 Task: Log work in the project WorthyTech for the issue 'Develop a new tool for automated testing of webhooks and APIs' spent time as '6w 6d 2h 45m' and remaining time as '4w 6d 18h 50m' and clone the issue. Now add the issue to the epic 'Cloud Security Compliance'.
Action: Mouse moved to (629, 297)
Screenshot: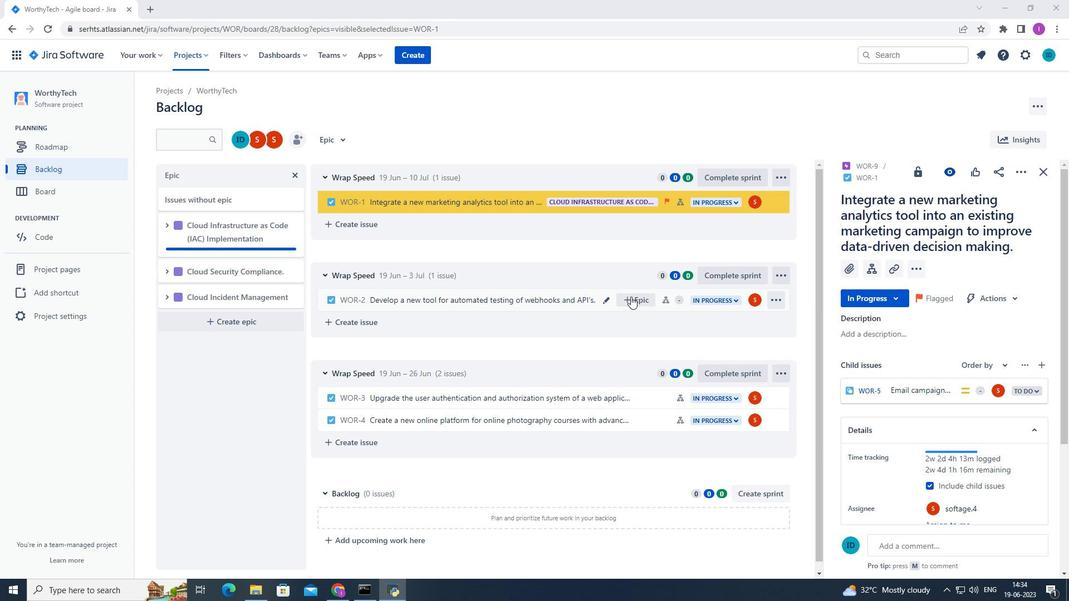 
Action: Mouse pressed left at (629, 297)
Screenshot: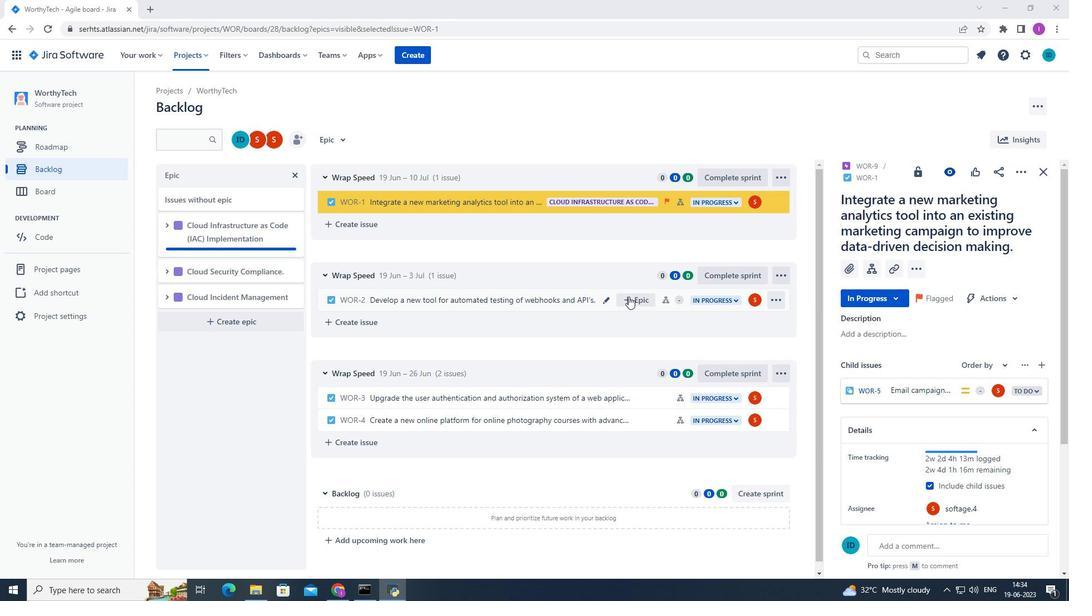 
Action: Mouse moved to (602, 257)
Screenshot: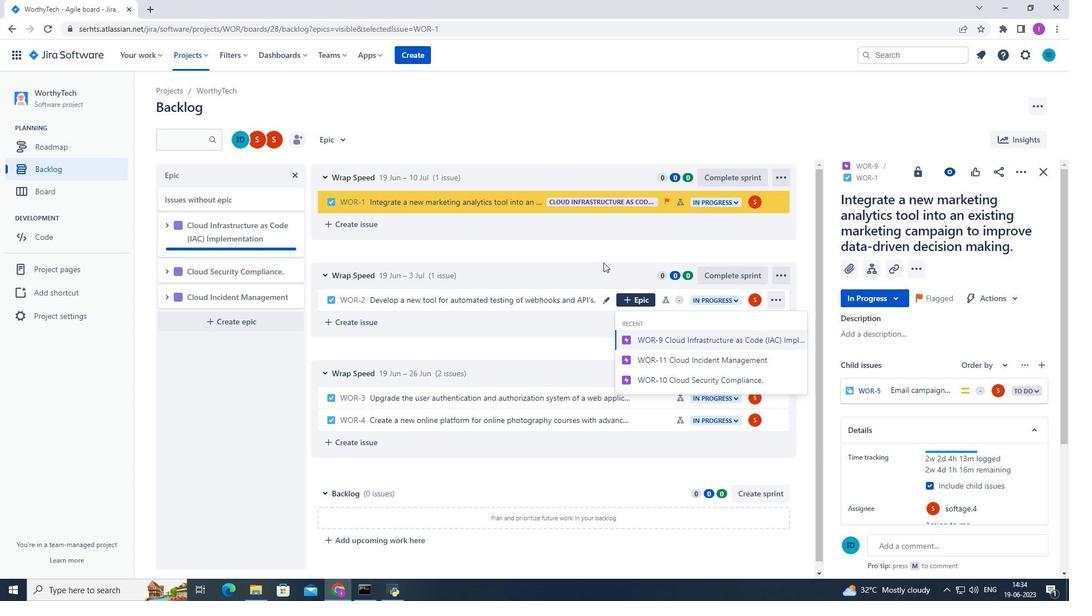 
Action: Mouse pressed left at (602, 257)
Screenshot: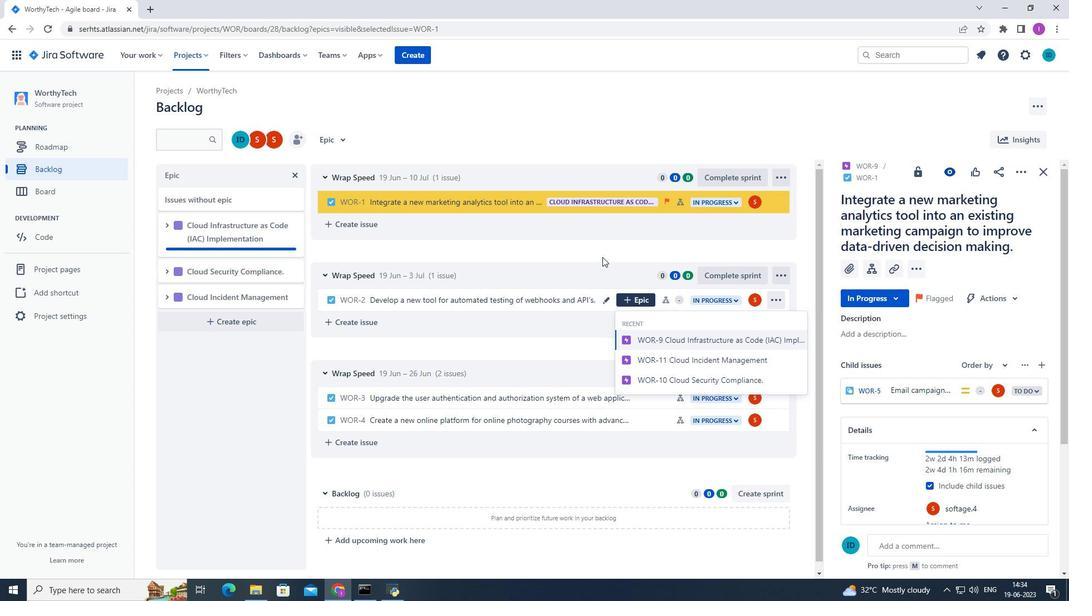 
Action: Mouse moved to (590, 292)
Screenshot: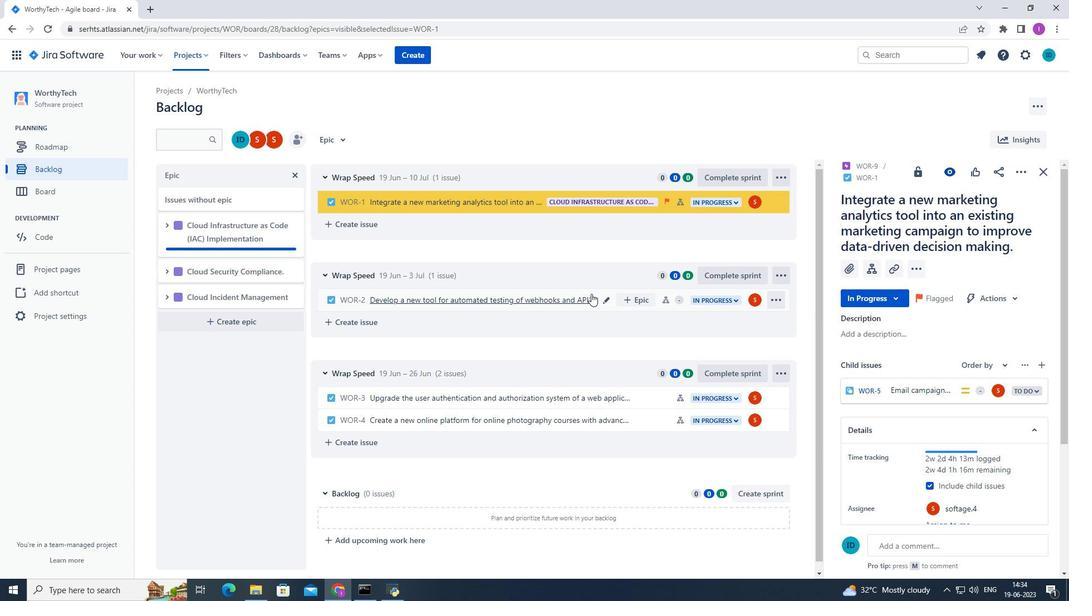 
Action: Mouse pressed left at (590, 292)
Screenshot: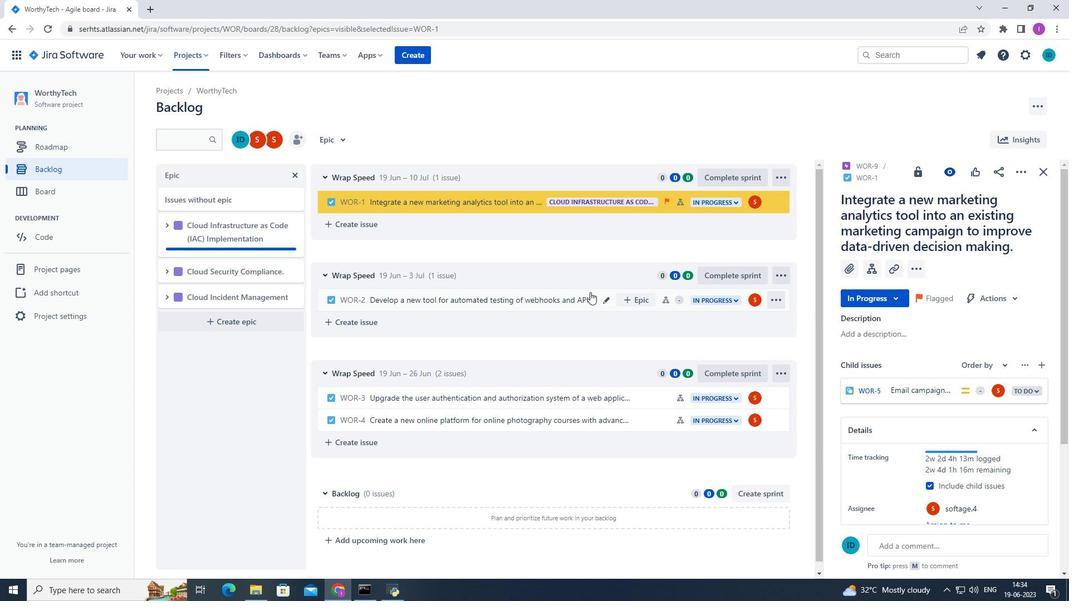 
Action: Mouse moved to (1028, 173)
Screenshot: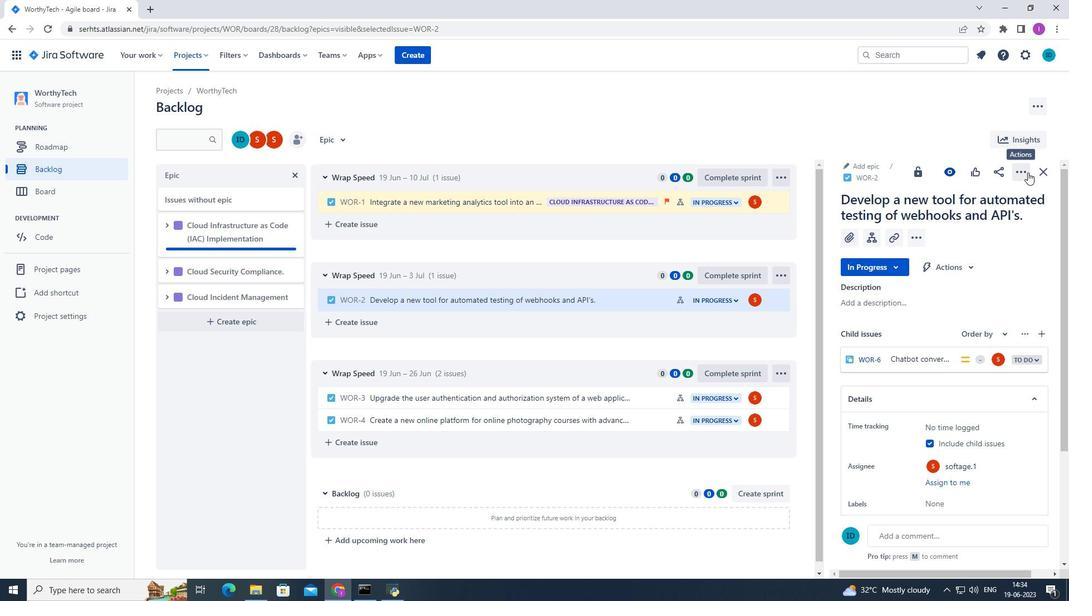 
Action: Mouse pressed left at (1028, 173)
Screenshot: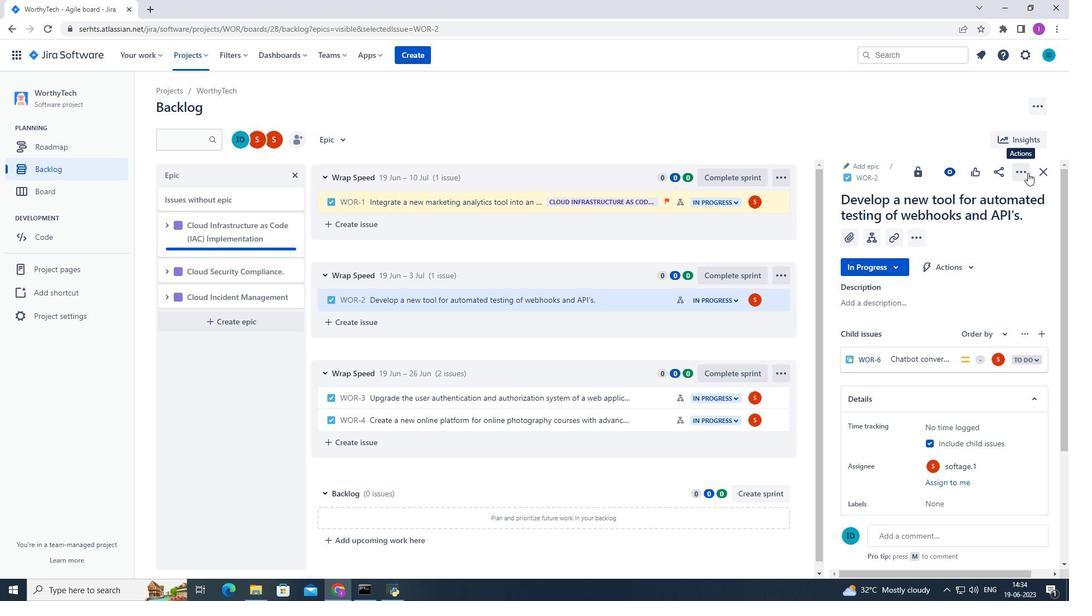 
Action: Mouse moved to (965, 207)
Screenshot: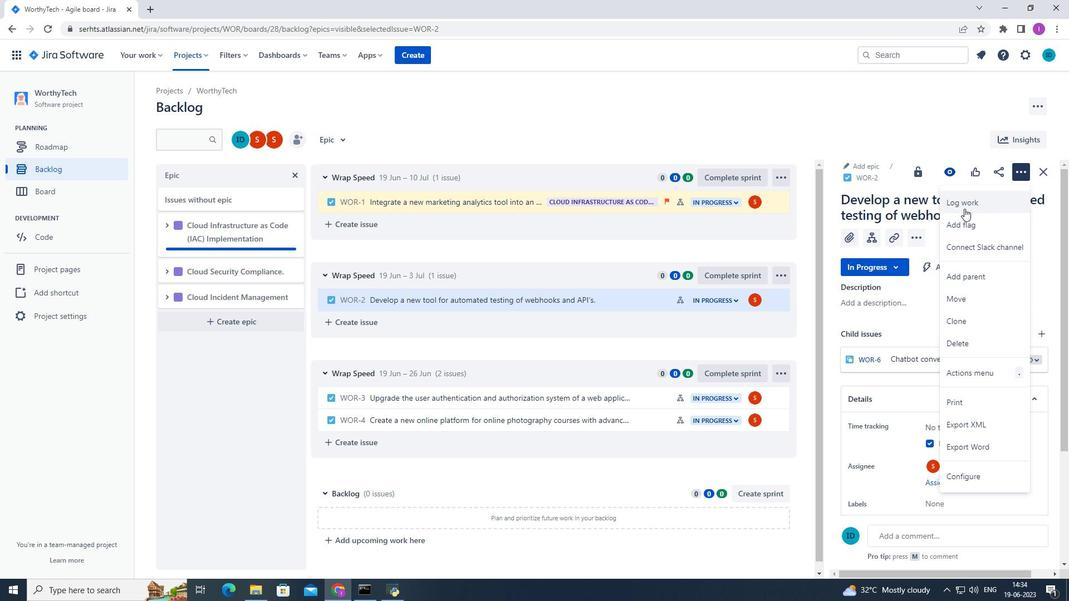 
Action: Mouse pressed left at (965, 207)
Screenshot: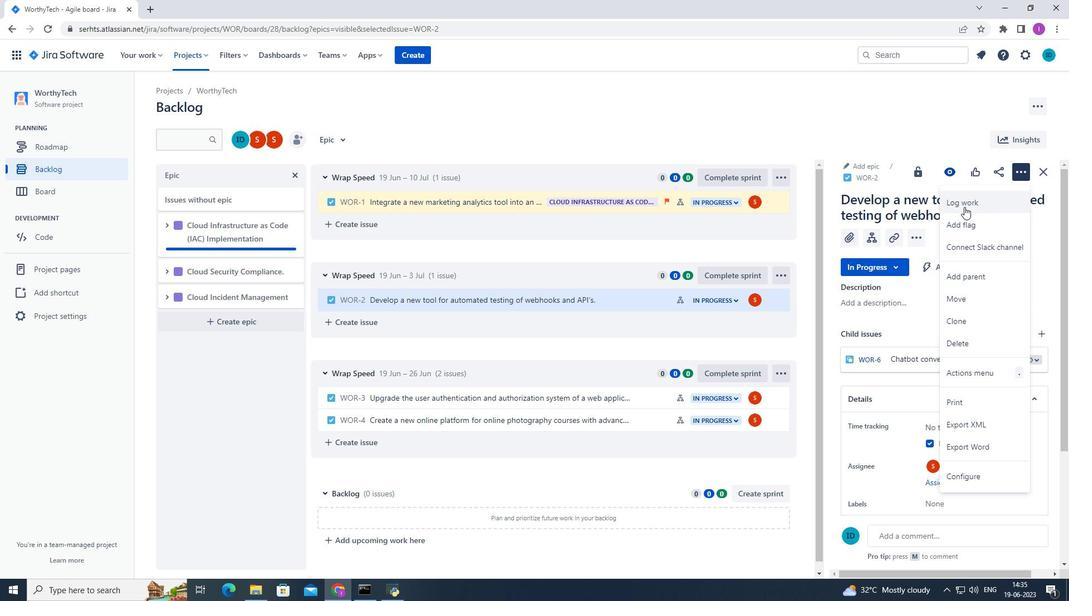 
Action: Mouse moved to (454, 169)
Screenshot: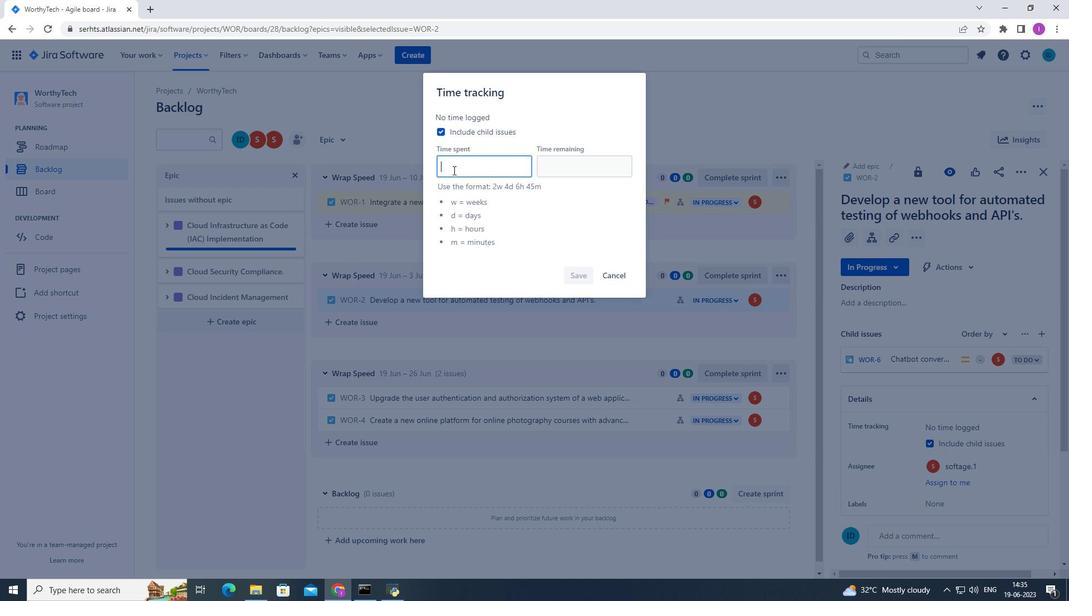 
Action: Mouse pressed left at (454, 169)
Screenshot: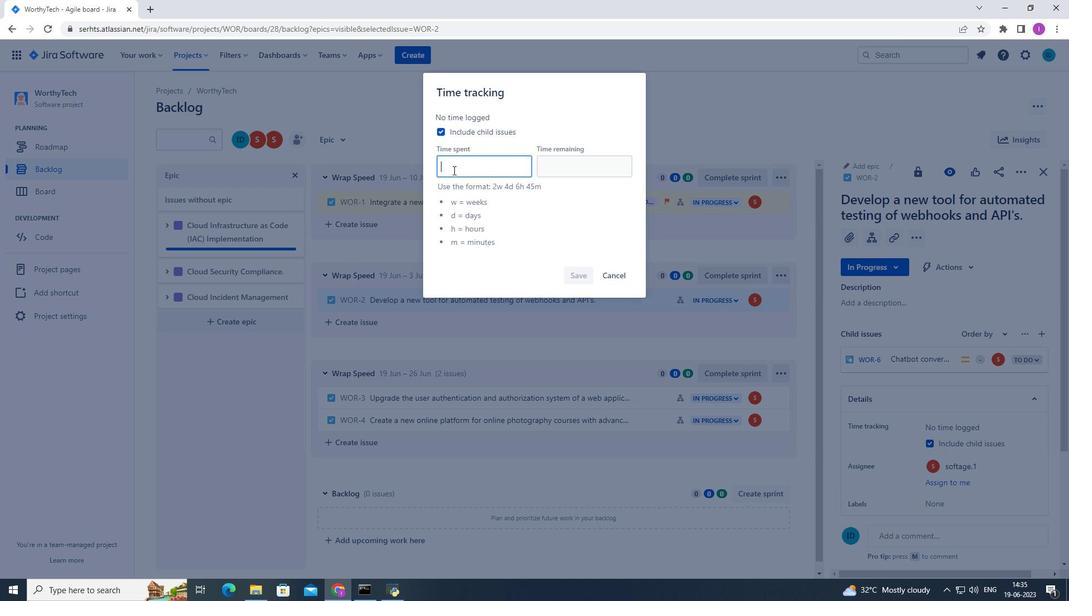 
Action: Mouse moved to (455, 169)
Screenshot: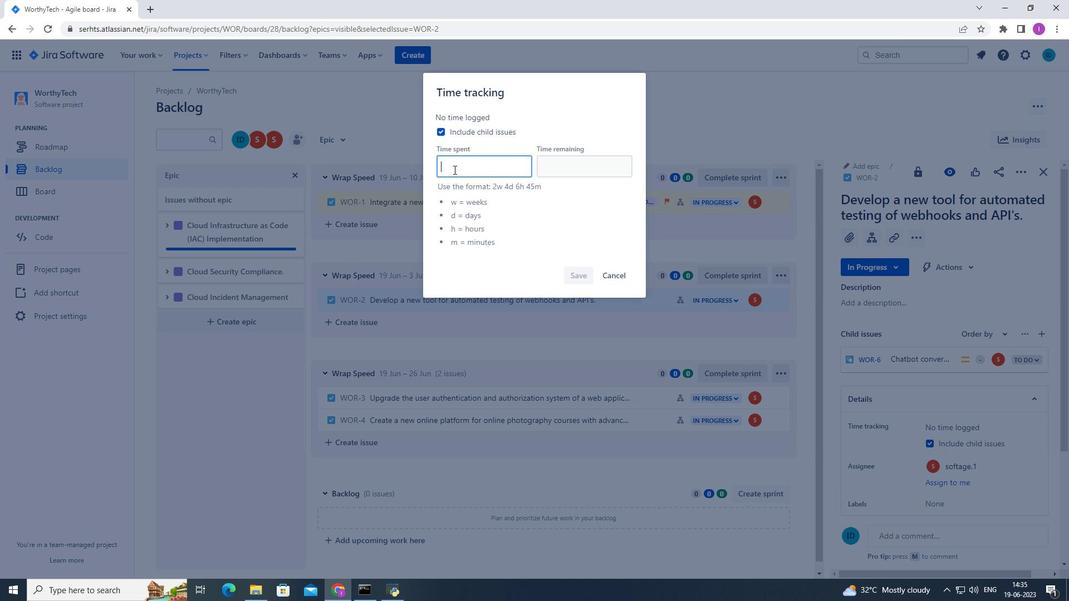
Action: Key pressed 6w<Key.space>6d<Key.space>2h<Key.space>45m
Screenshot: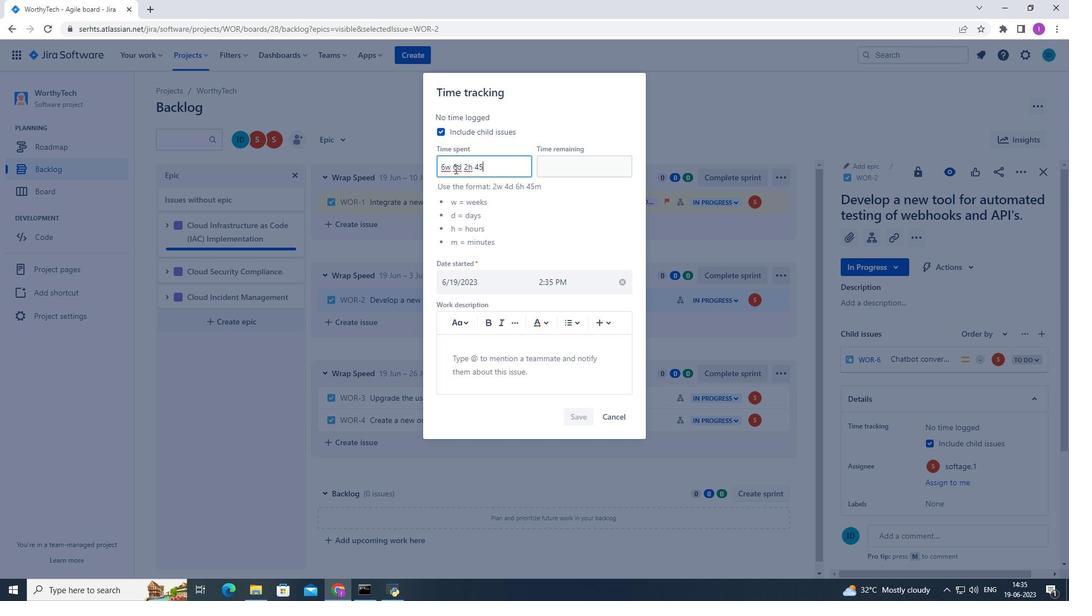 
Action: Mouse moved to (554, 169)
Screenshot: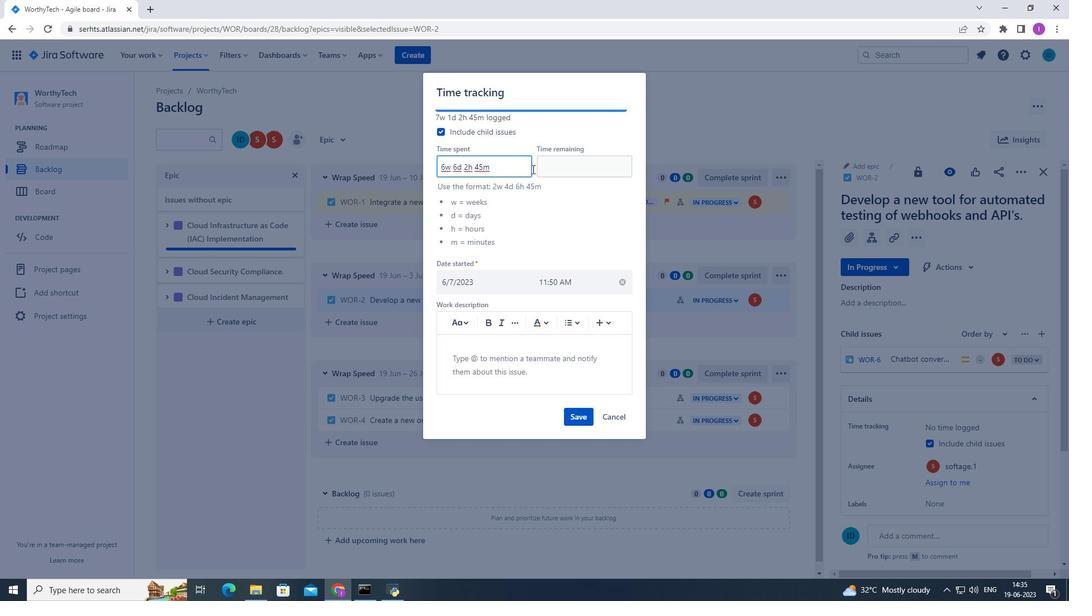 
Action: Mouse pressed left at (554, 169)
Screenshot: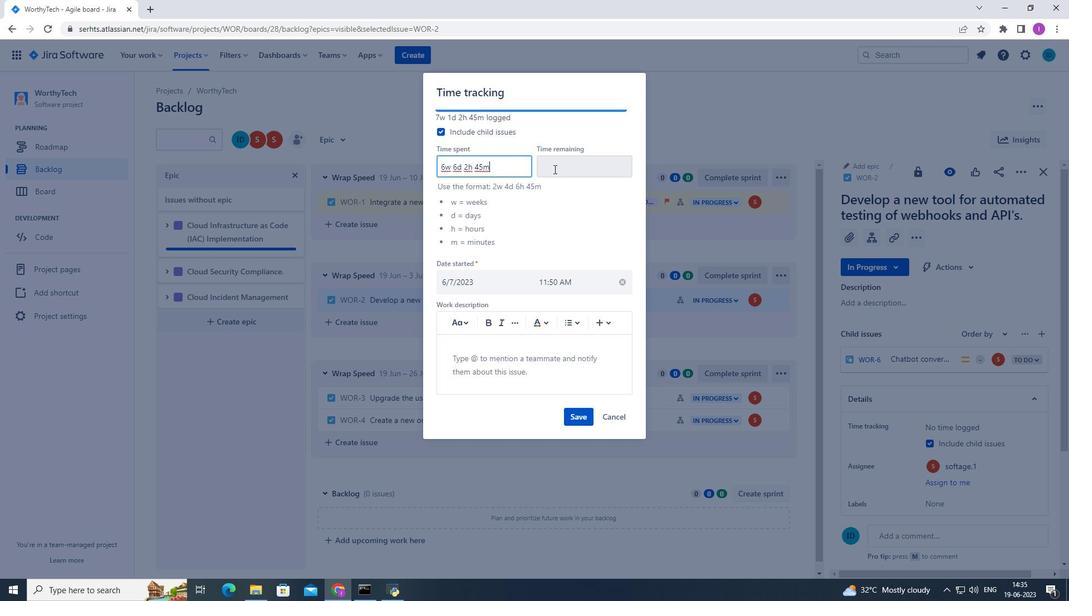 
Action: Mouse moved to (575, 161)
Screenshot: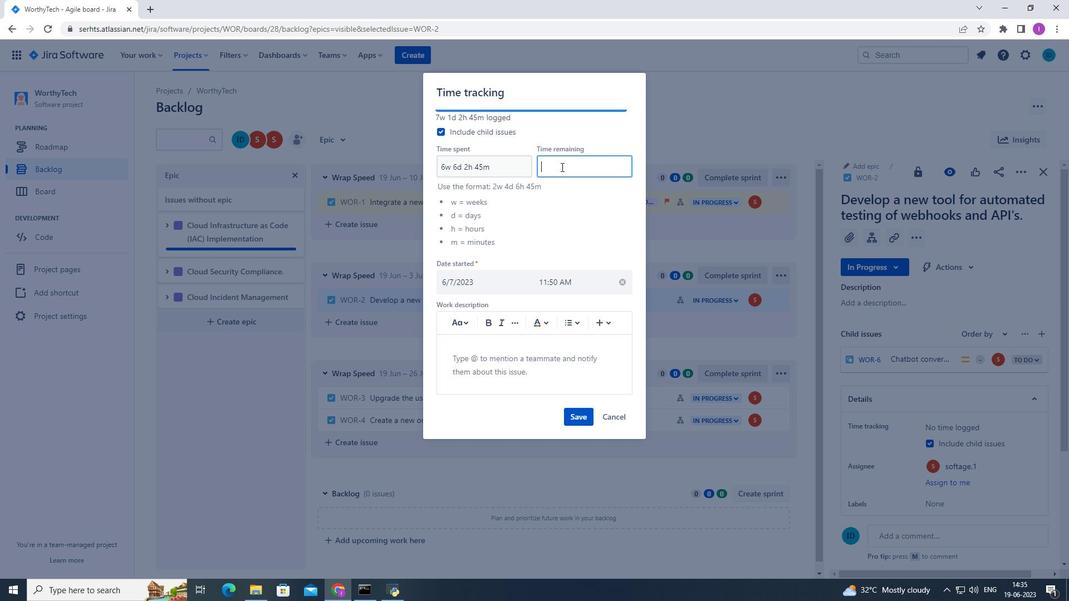 
Action: Key pressed 4w<Key.space>6d<Key.space>18h50m
Screenshot: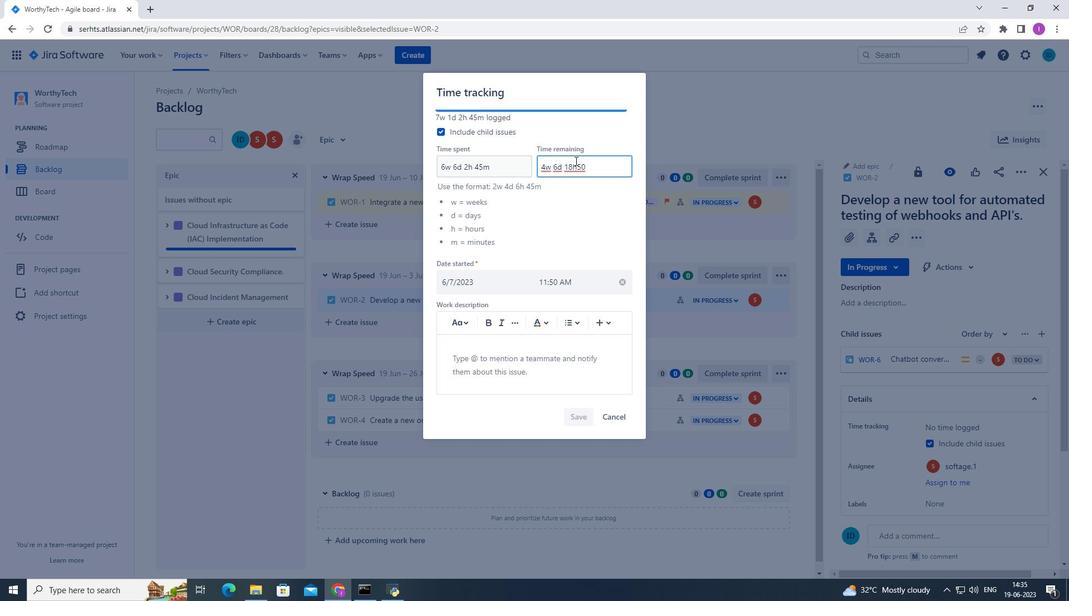 
Action: Mouse moved to (575, 166)
Screenshot: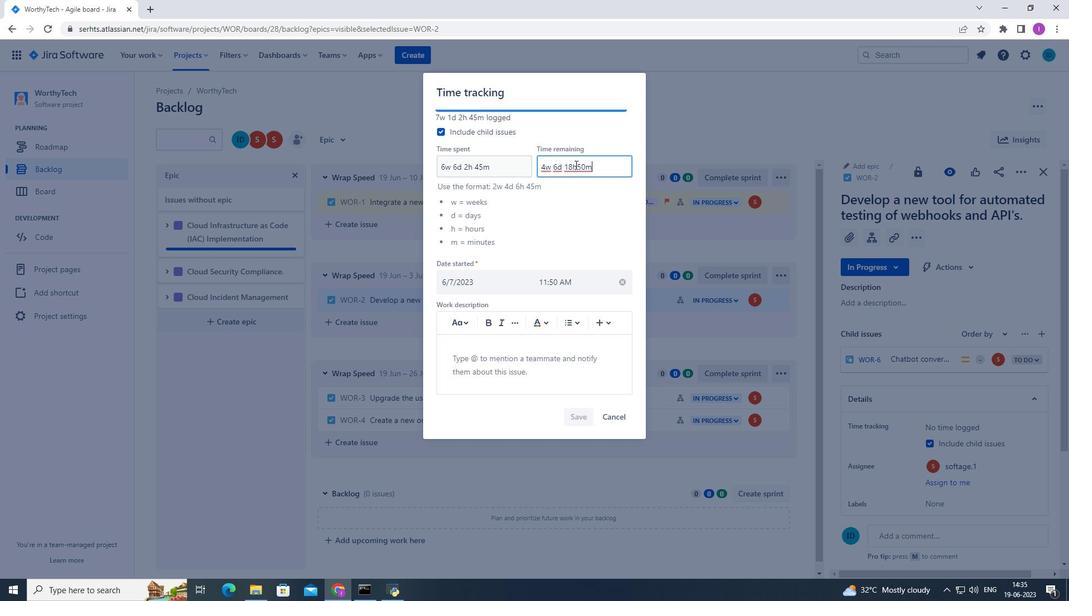 
Action: Mouse pressed left at (575, 166)
Screenshot: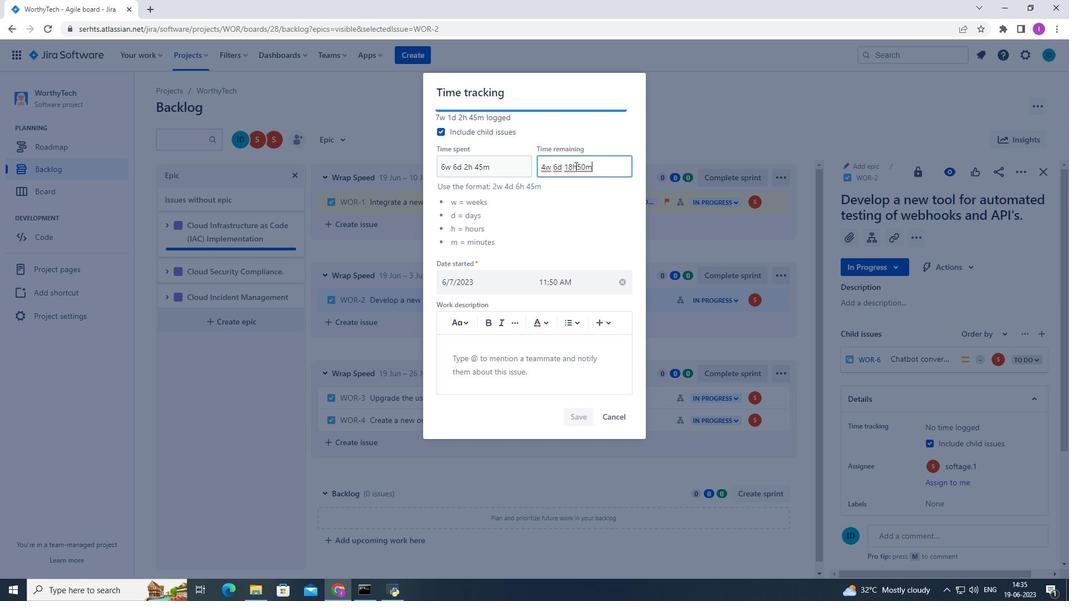 
Action: Mouse moved to (604, 168)
Screenshot: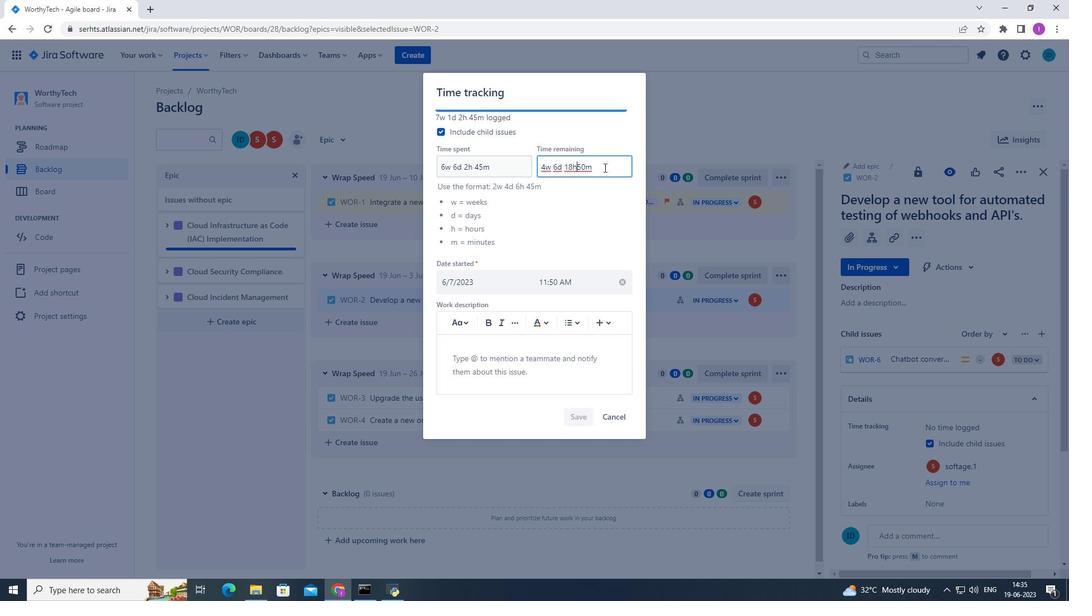 
Action: Key pressed <Key.alt_l>
Screenshot: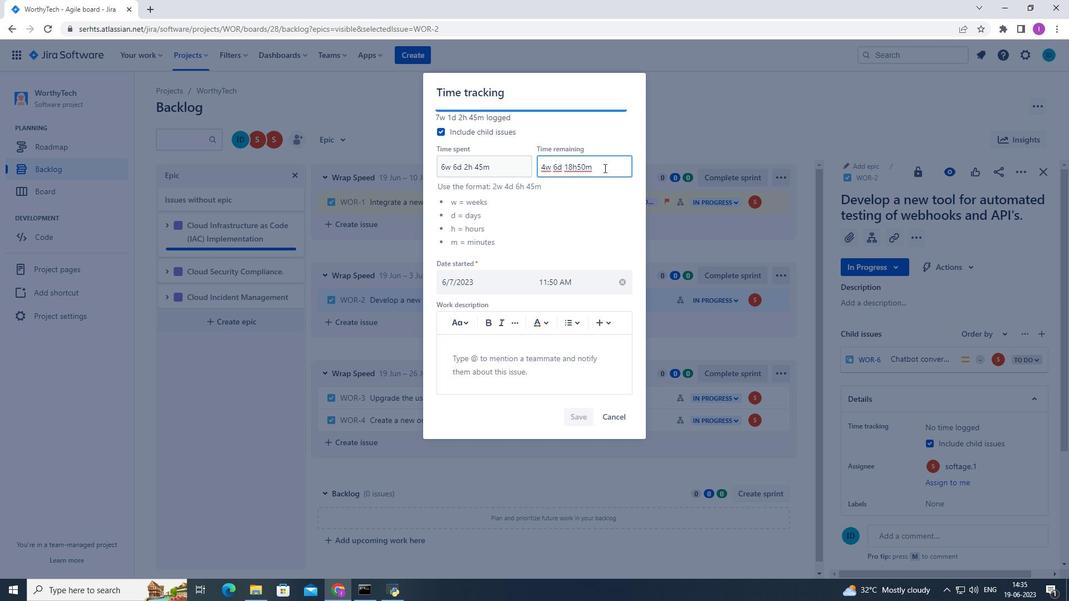 
Action: Mouse moved to (596, 166)
Screenshot: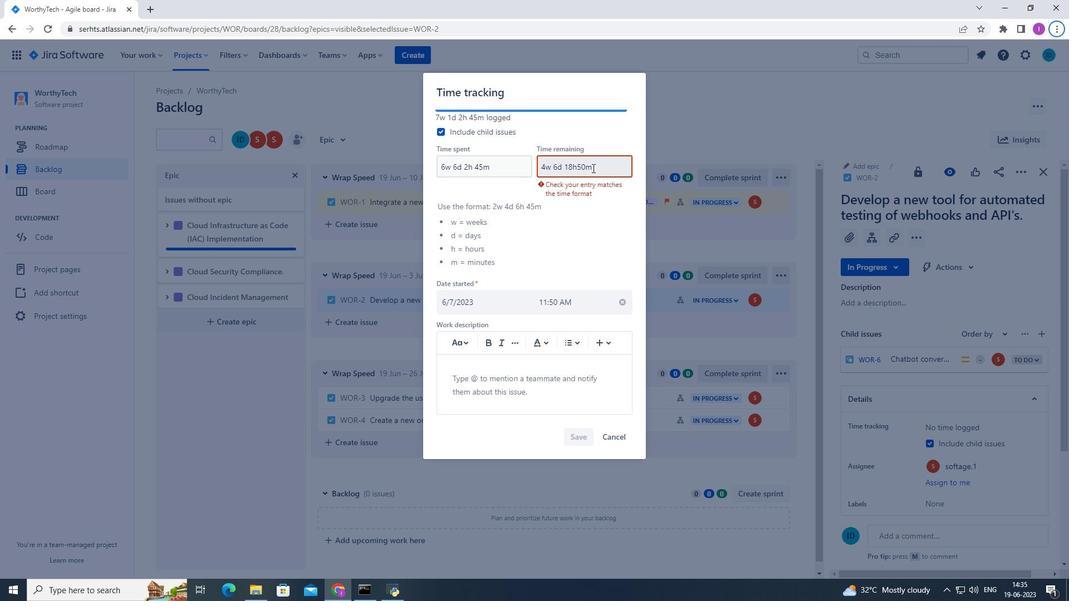 
Action: Mouse pressed left at (596, 166)
Screenshot: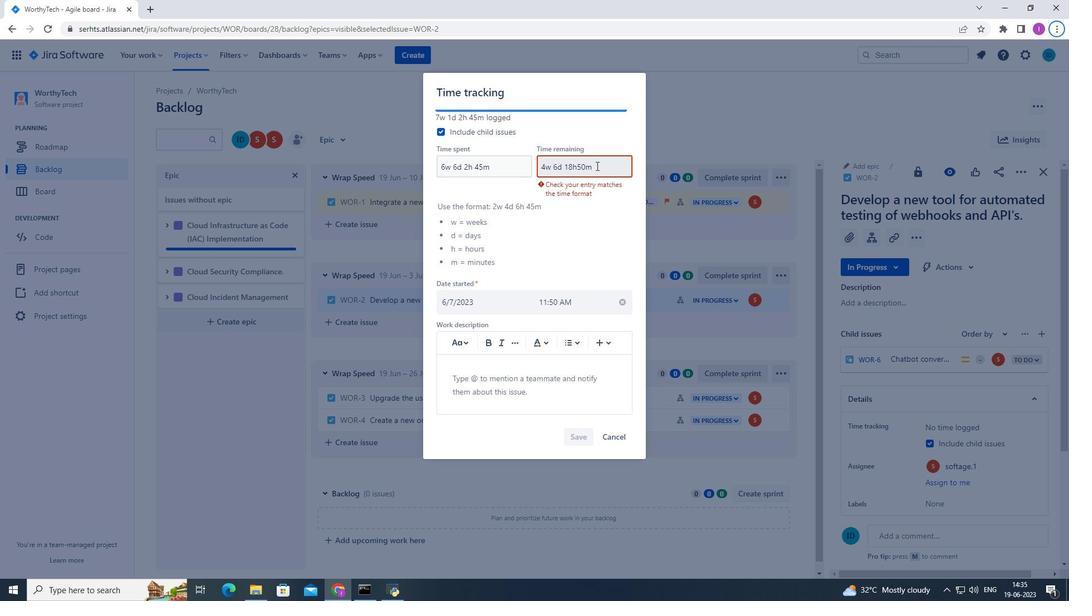 
Action: Mouse moved to (577, 169)
Screenshot: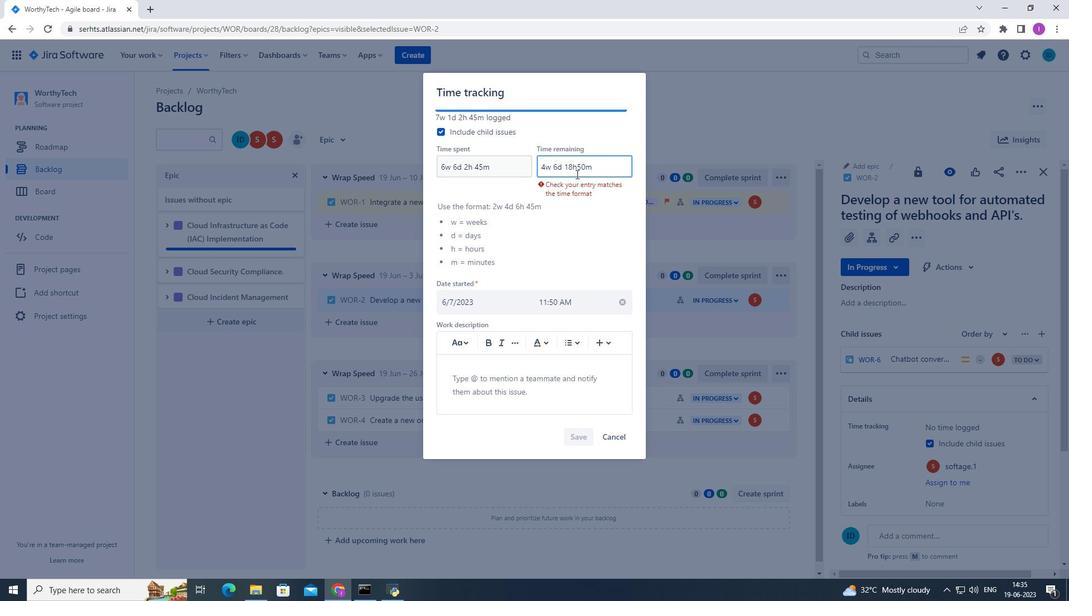
Action: Mouse pressed left at (577, 169)
Screenshot: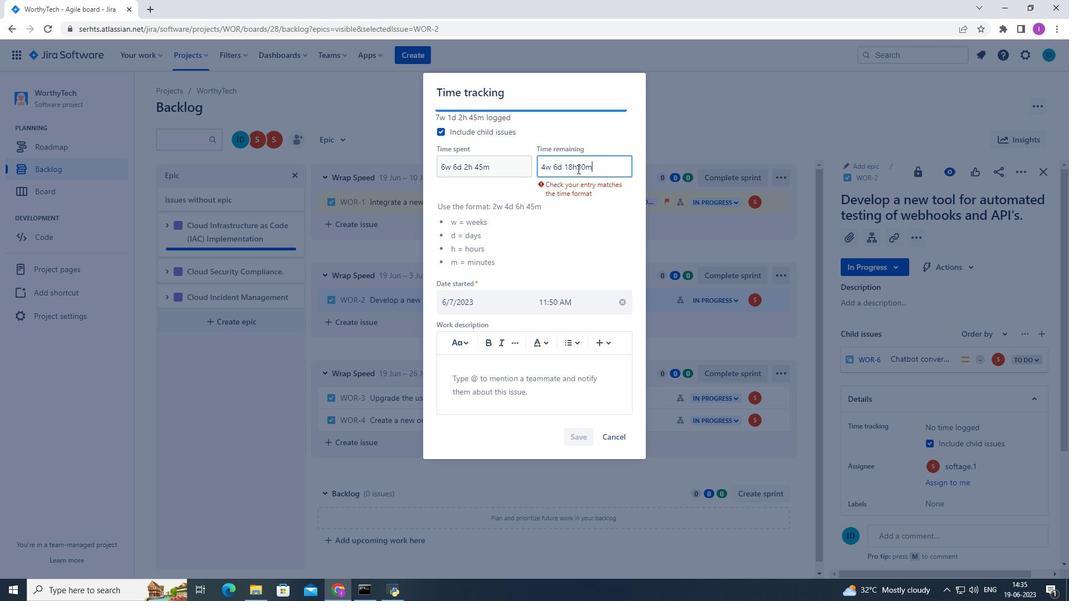 
Action: Mouse moved to (583, 173)
Screenshot: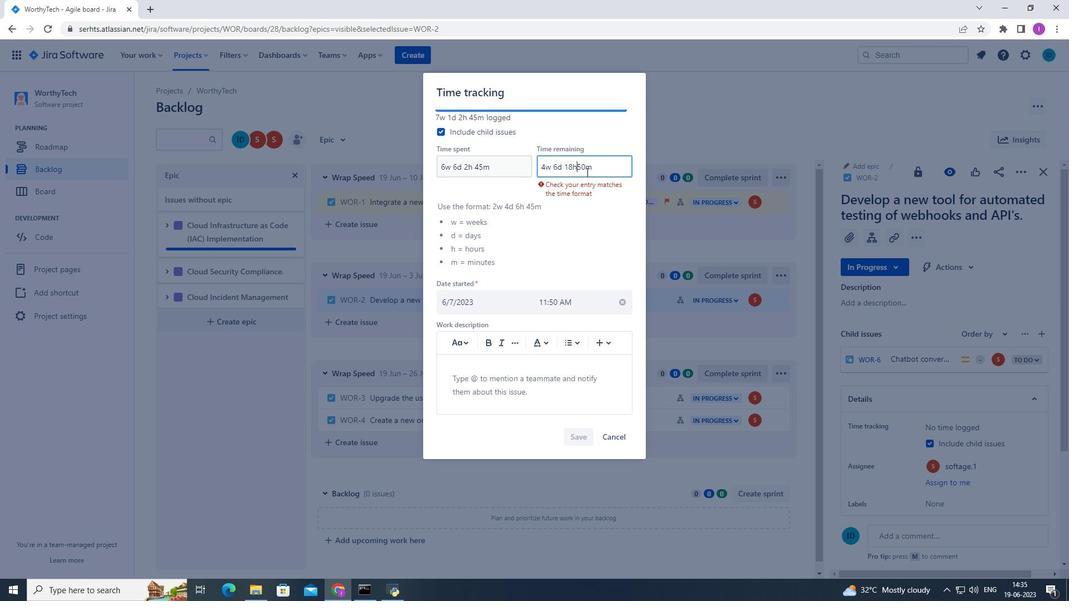 
Action: Key pressed <Key.space>
Screenshot: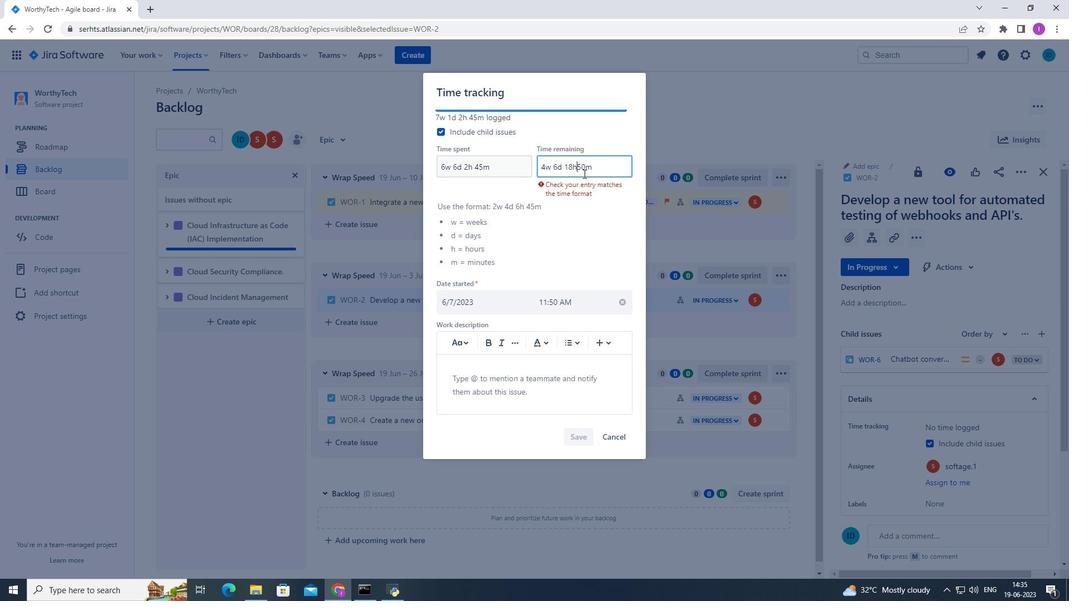 
Action: Mouse moved to (577, 424)
Screenshot: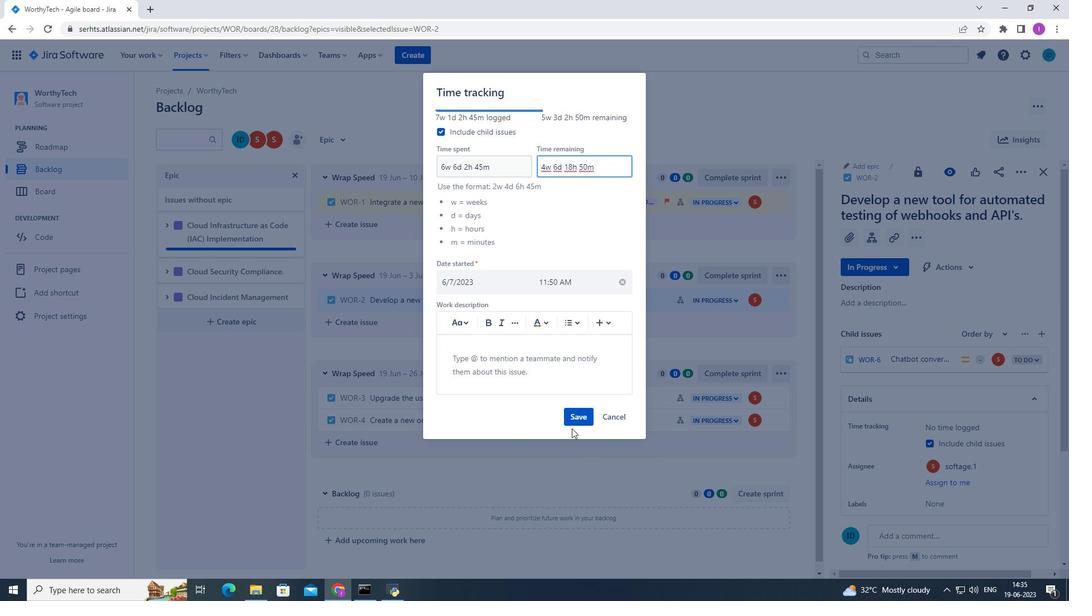 
Action: Mouse pressed left at (577, 424)
Screenshot: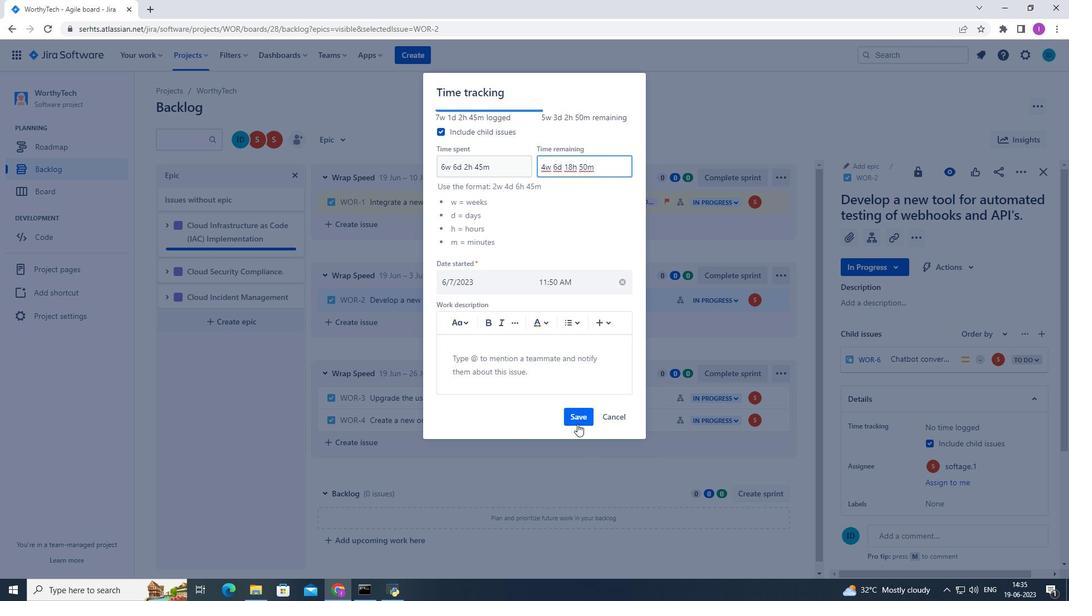 
Action: Mouse moved to (1024, 171)
Screenshot: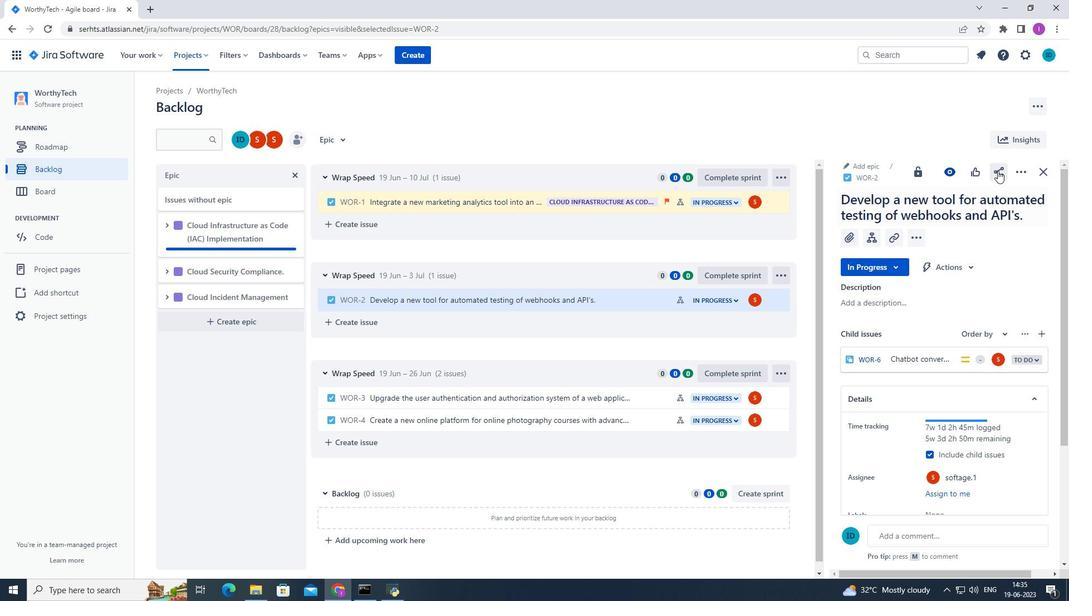 
Action: Mouse pressed left at (1024, 171)
Screenshot: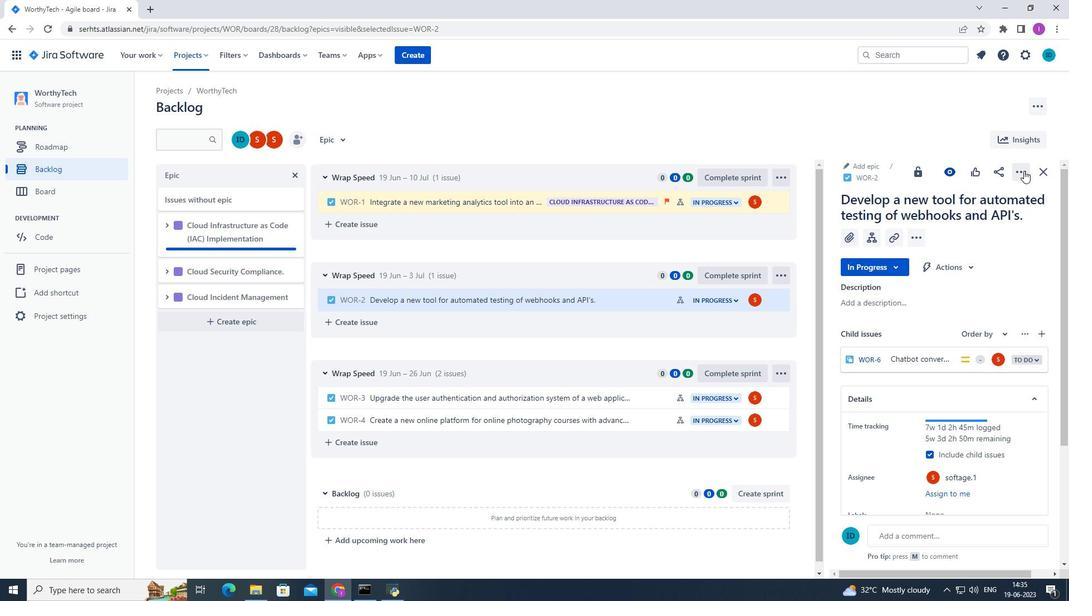 
Action: Mouse moved to (976, 315)
Screenshot: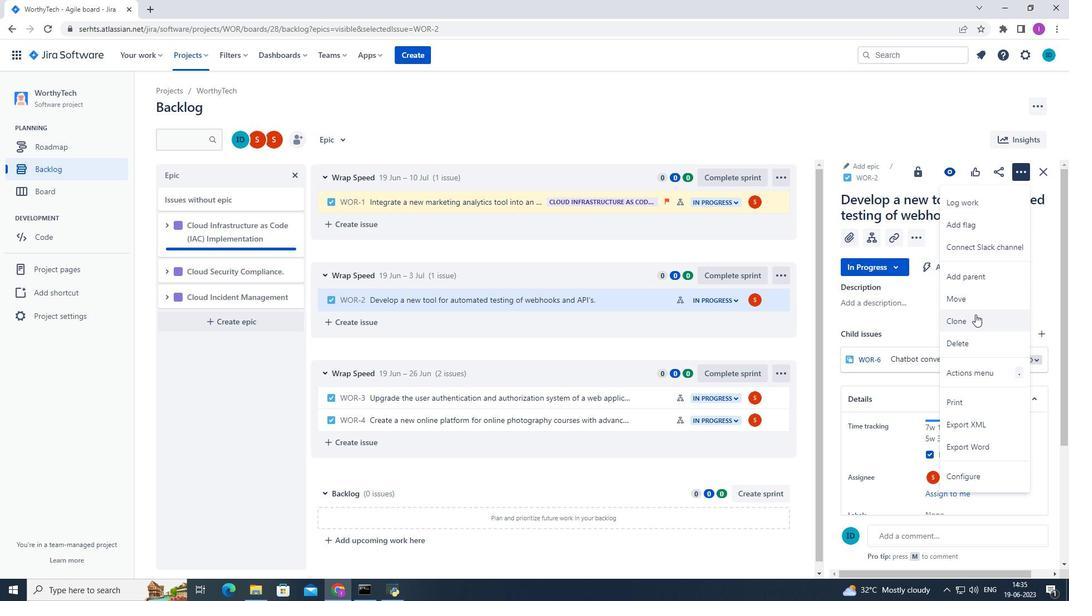 
Action: Mouse pressed left at (976, 315)
Screenshot: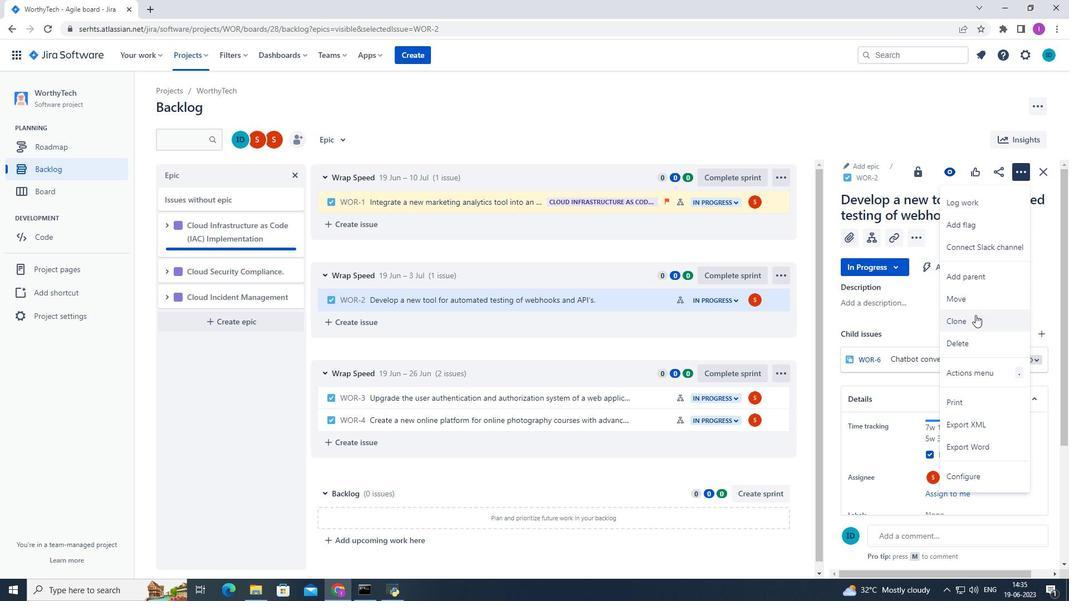 
Action: Mouse moved to (620, 244)
Screenshot: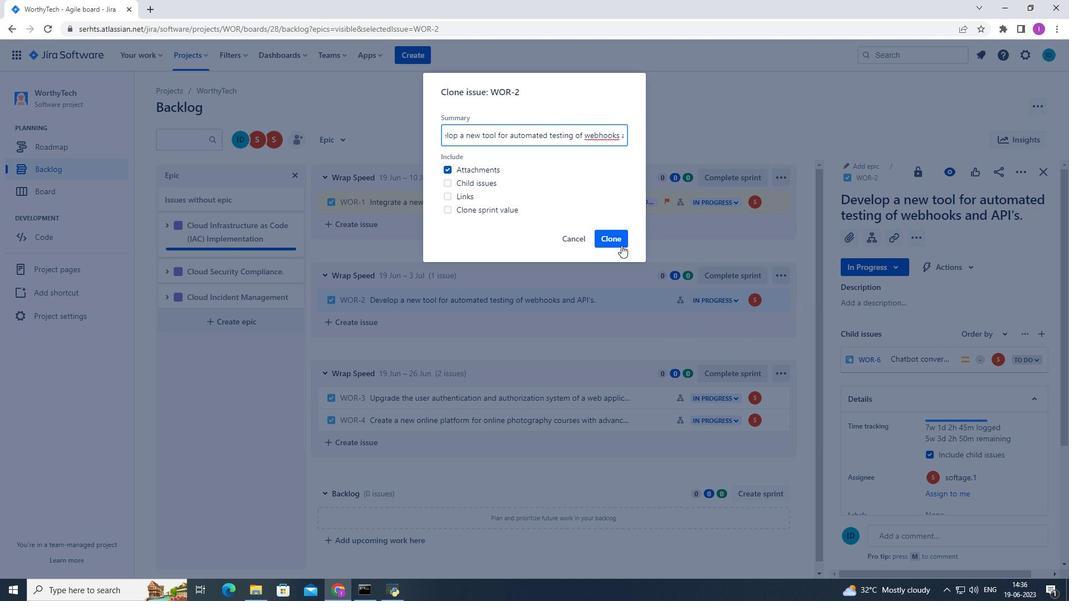 
Action: Mouse pressed left at (620, 244)
Screenshot: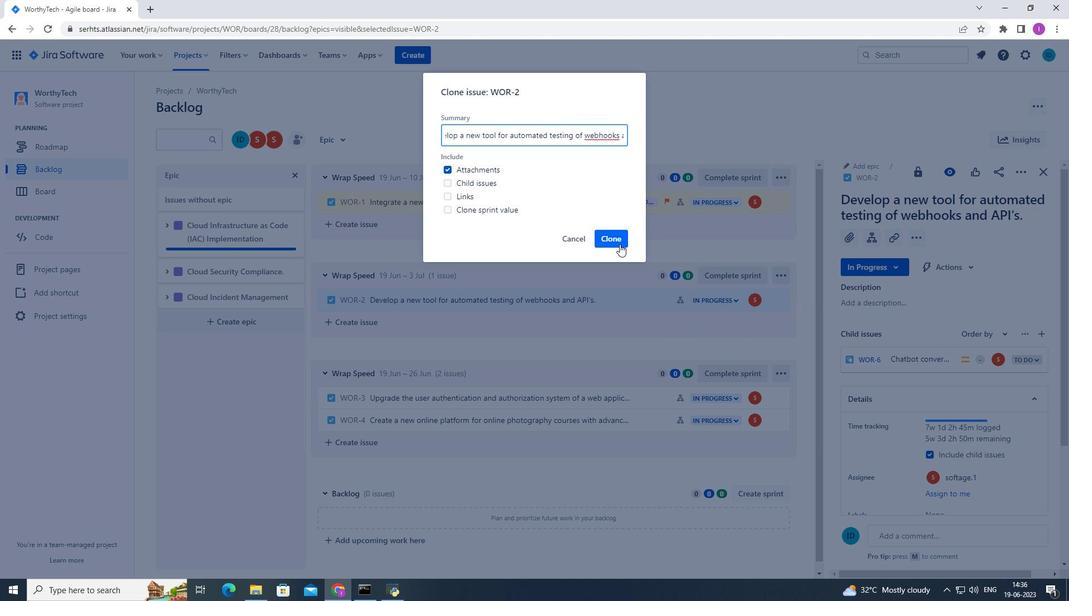 
Action: Mouse moved to (645, 297)
Screenshot: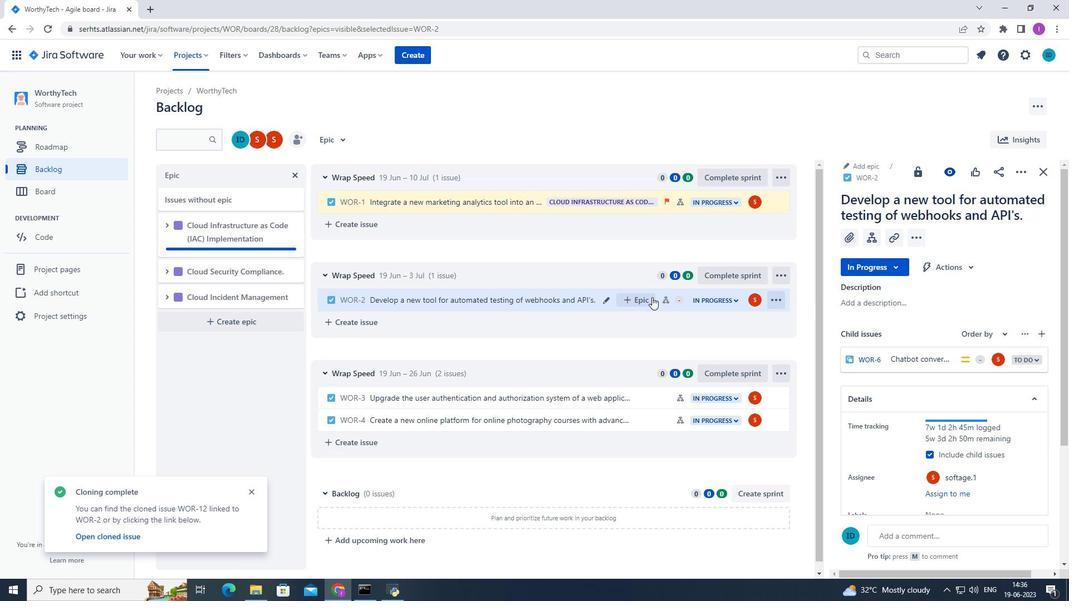 
Action: Mouse pressed left at (645, 297)
Screenshot: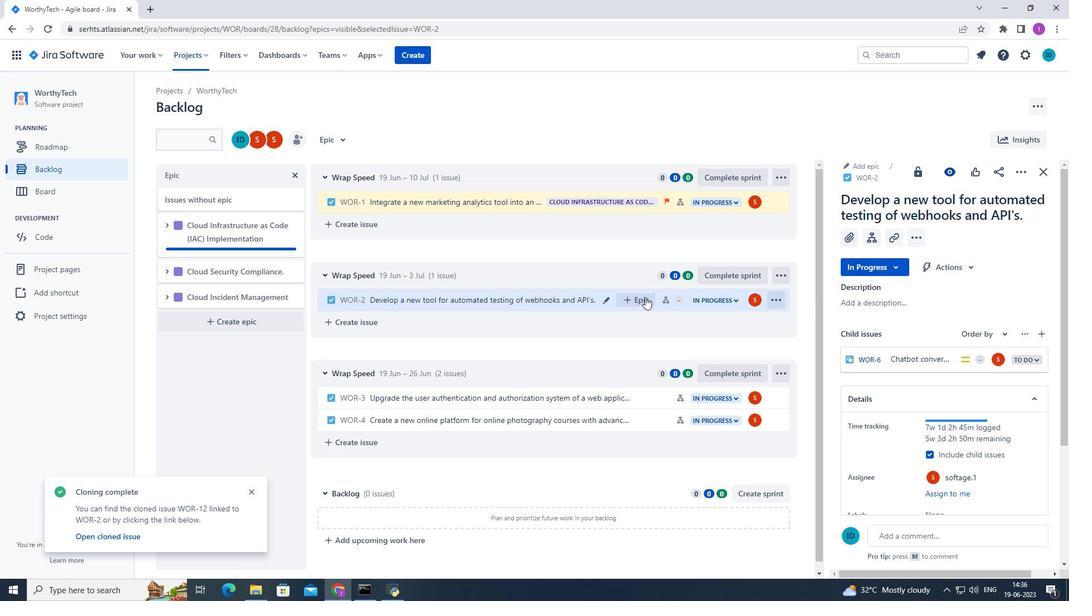
Action: Mouse moved to (711, 378)
Screenshot: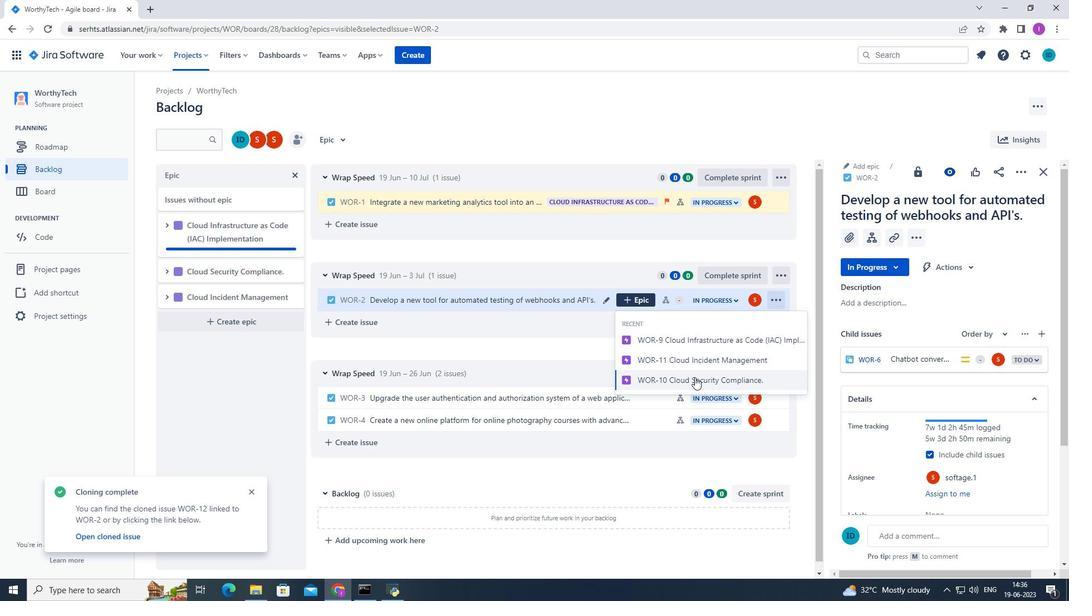 
Action: Mouse pressed left at (711, 378)
Screenshot: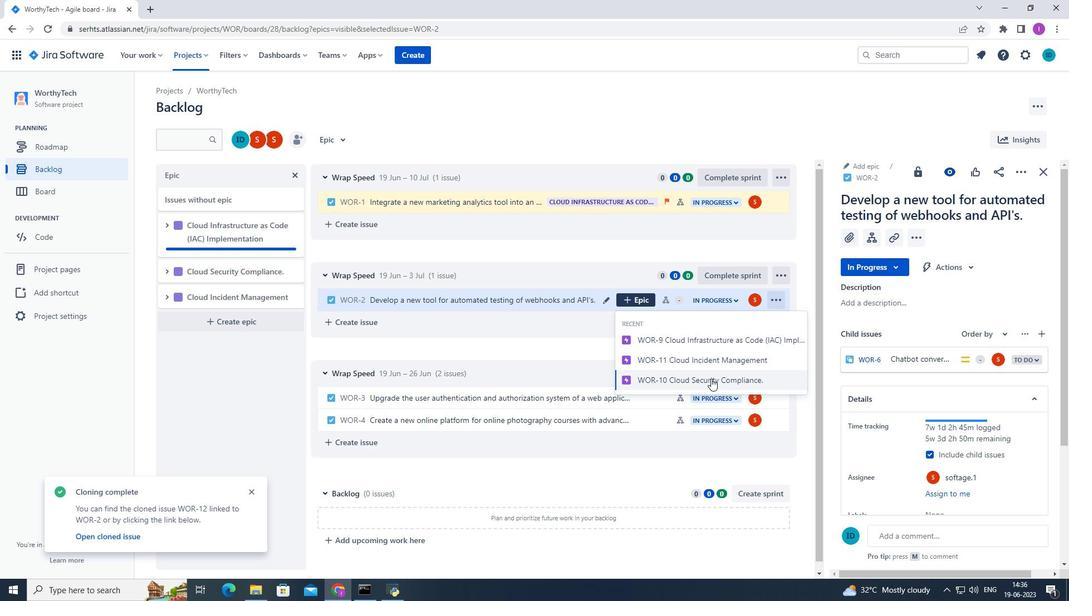 
Action: Mouse moved to (653, 313)
Screenshot: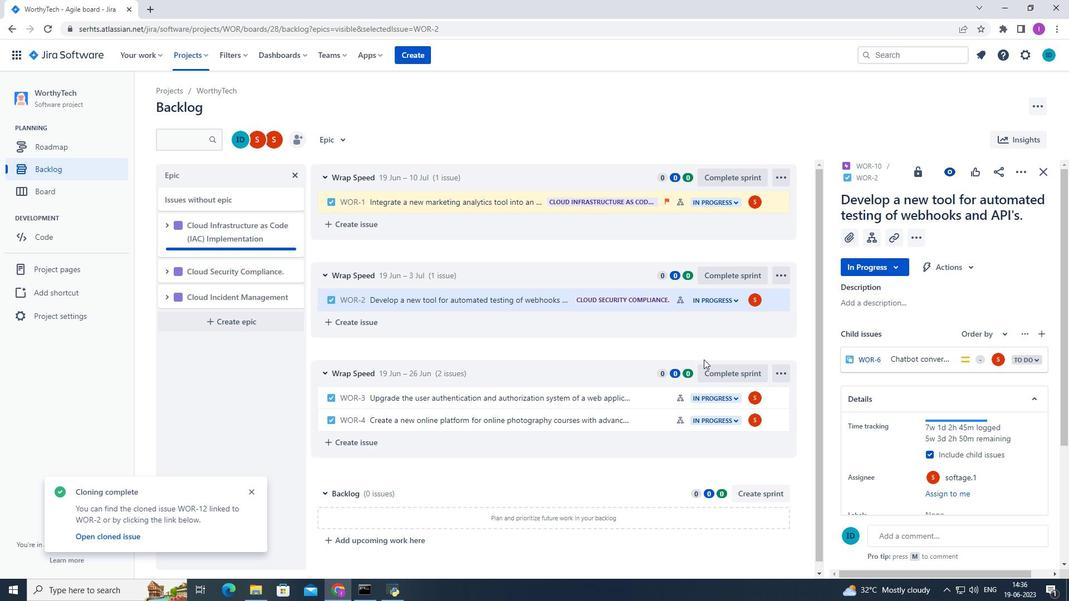 
